 Task: Check article "There is no option to add Instagram to my account".
Action: Mouse moved to (926, 142)
Screenshot: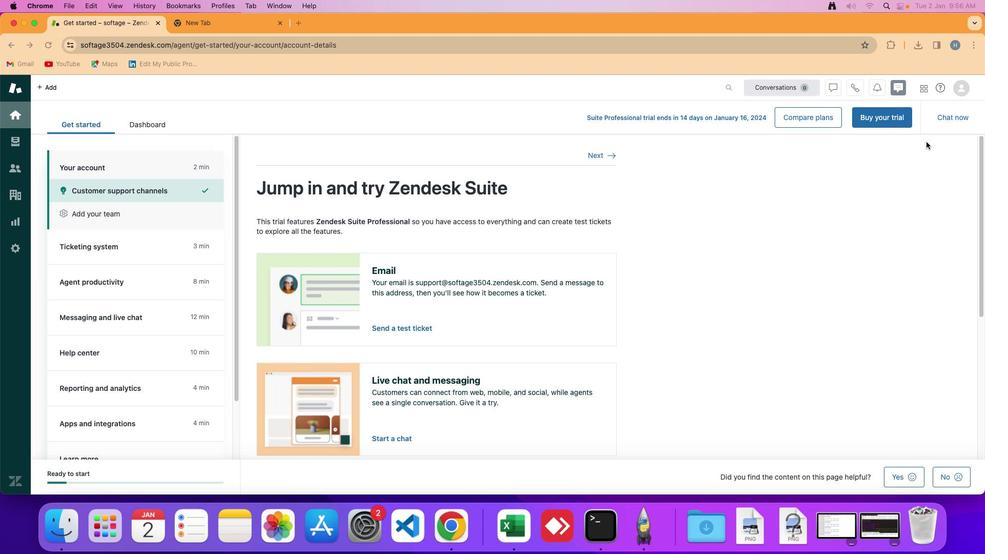 
Action: Mouse pressed left at (926, 142)
Screenshot: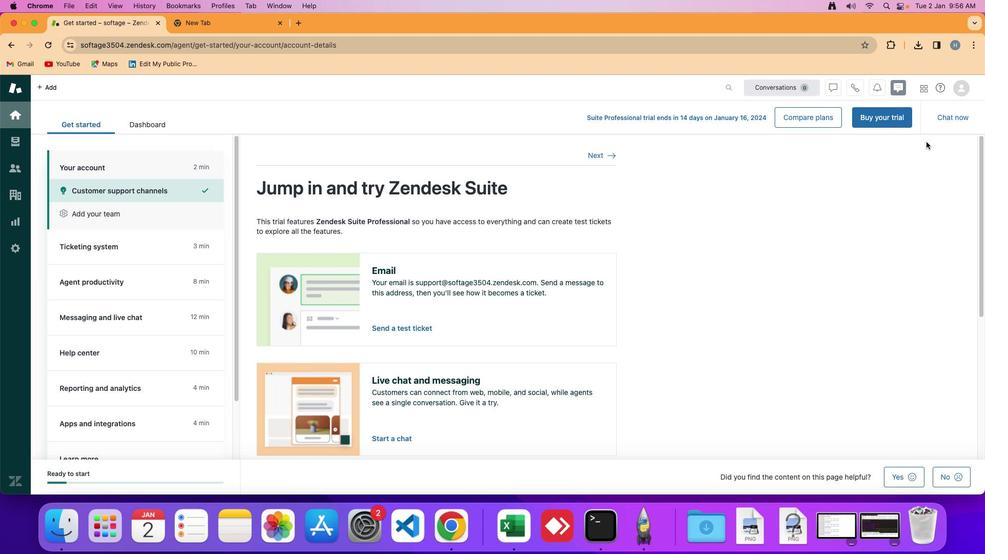 
Action: Mouse moved to (940, 90)
Screenshot: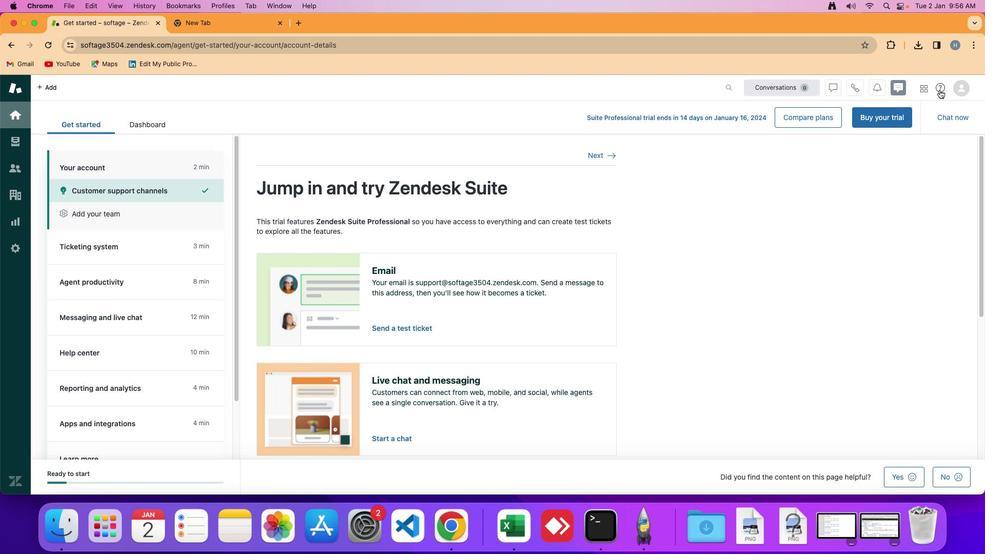 
Action: Mouse pressed left at (940, 90)
Screenshot: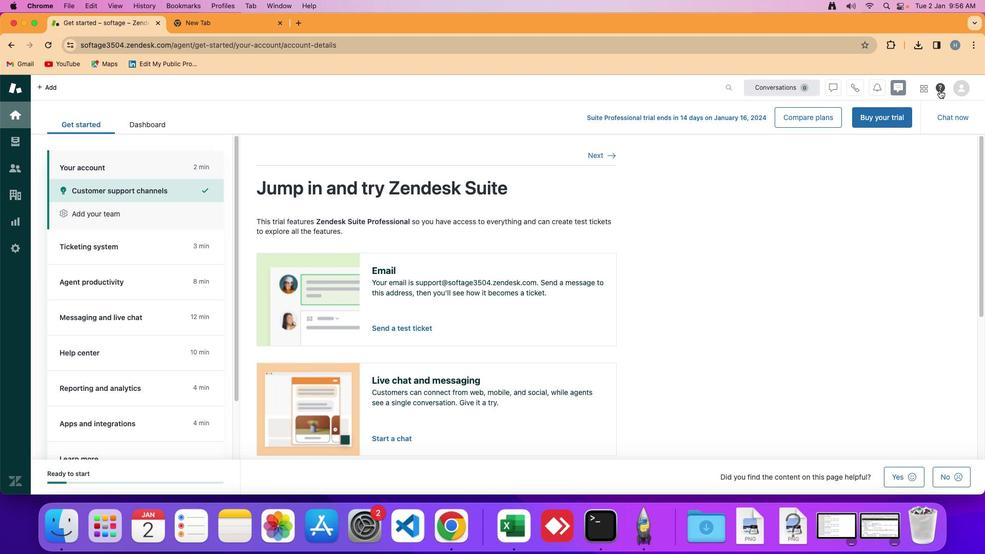 
Action: Mouse moved to (895, 297)
Screenshot: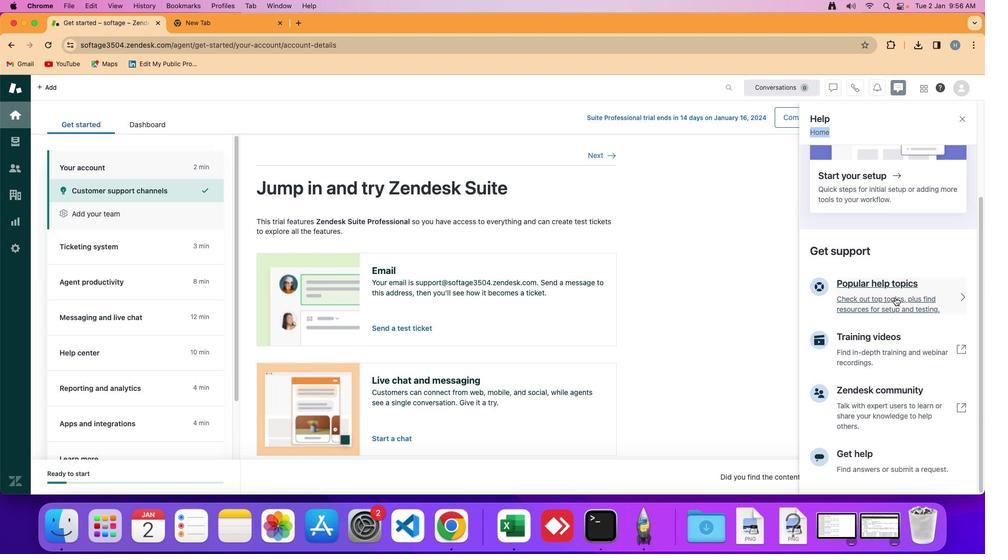 
Action: Mouse pressed left at (895, 297)
Screenshot: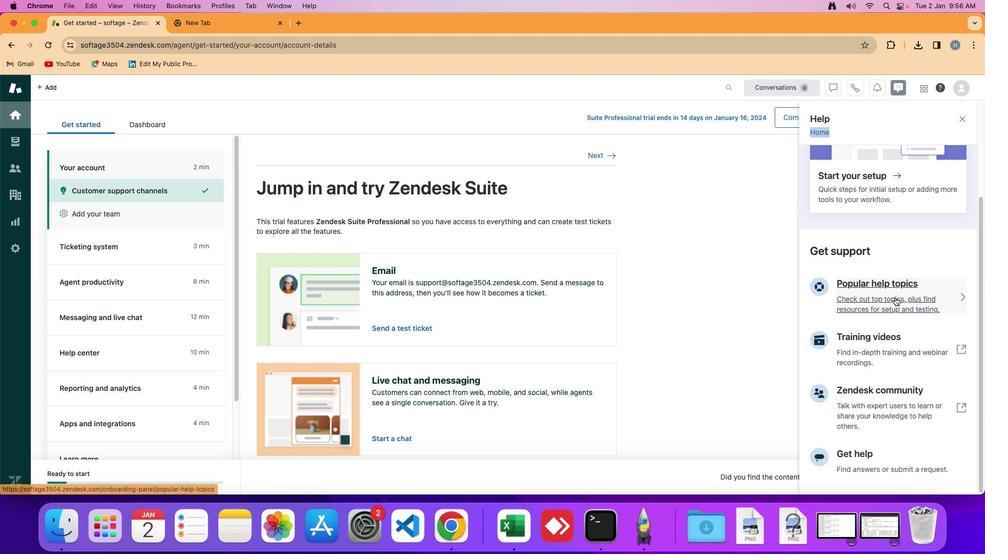 
Action: Mouse moved to (894, 302)
Screenshot: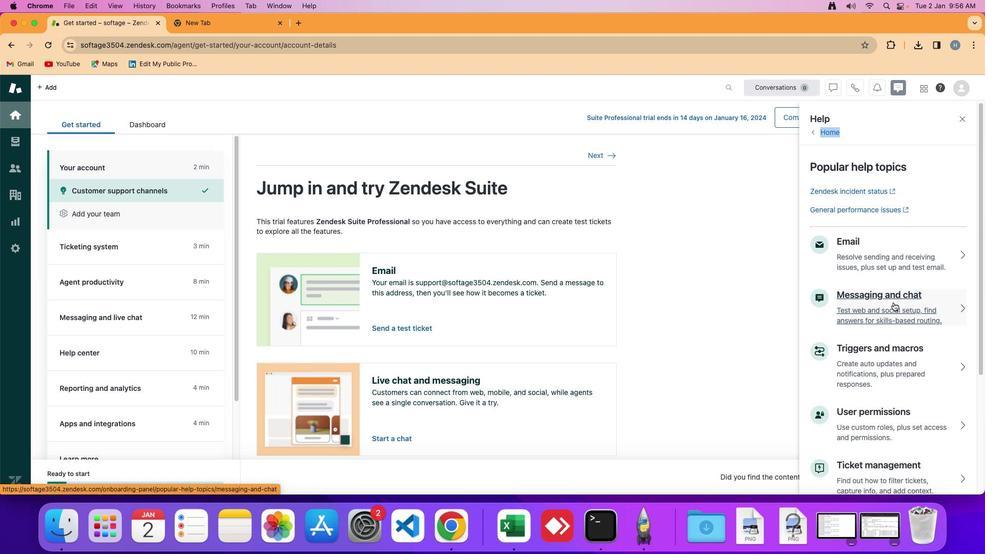 
Action: Mouse pressed left at (894, 302)
Screenshot: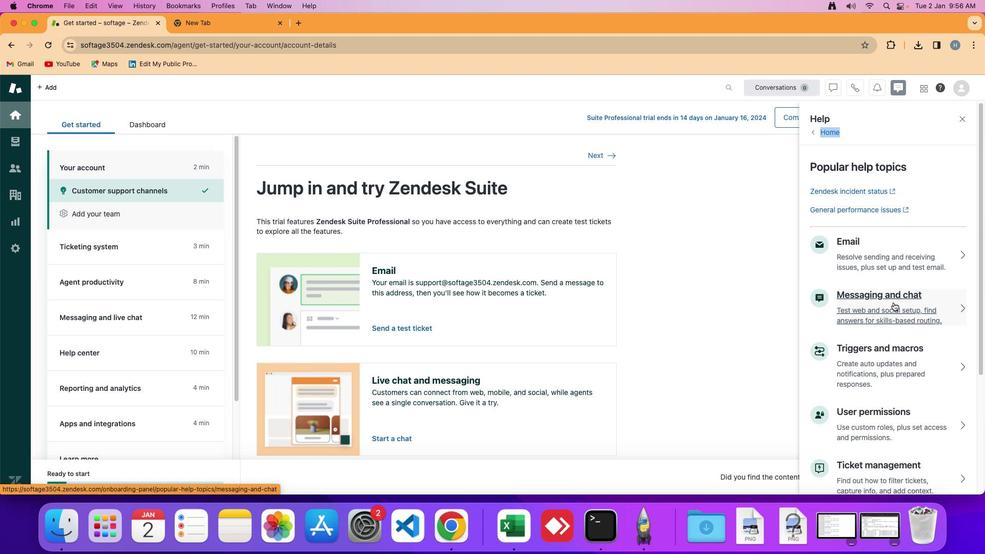 
Action: Mouse moved to (896, 368)
Screenshot: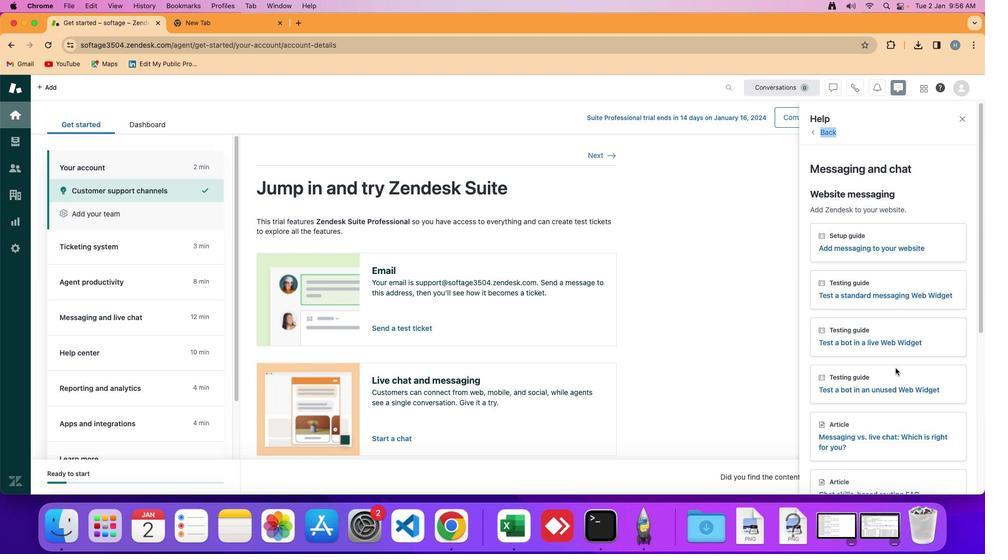 
Action: Mouse scrolled (896, 368) with delta (0, 0)
Screenshot: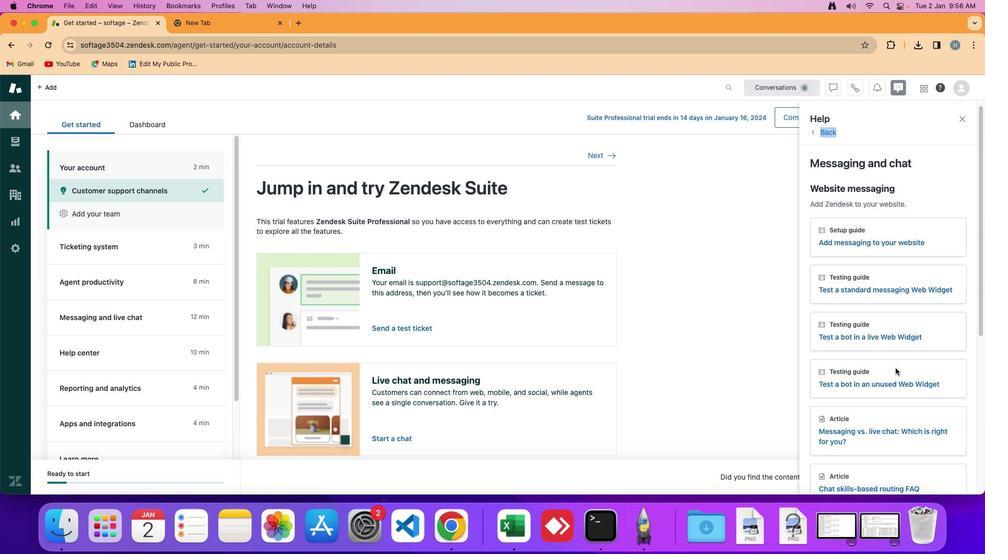 
Action: Mouse scrolled (896, 368) with delta (0, 0)
Screenshot: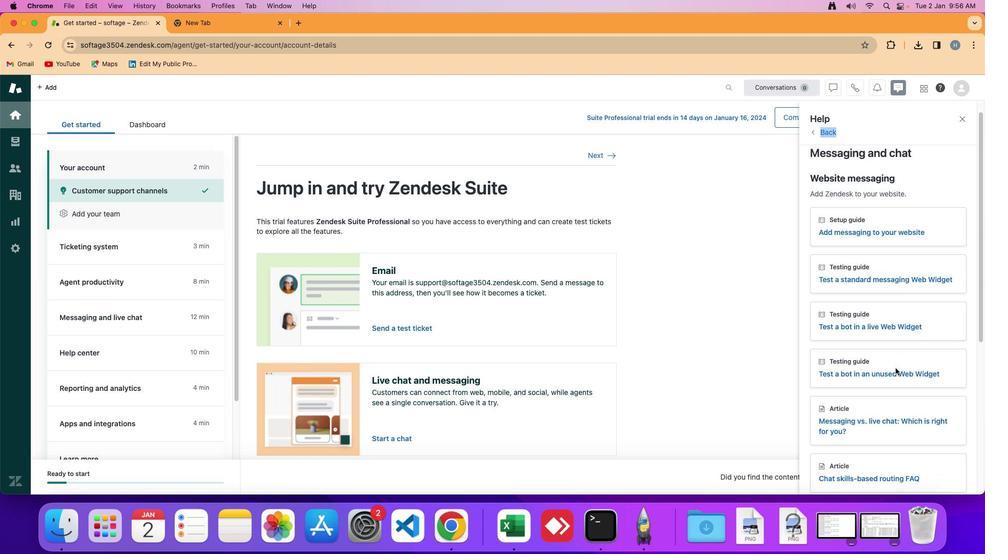 
Action: Mouse scrolled (896, 368) with delta (0, -1)
Screenshot: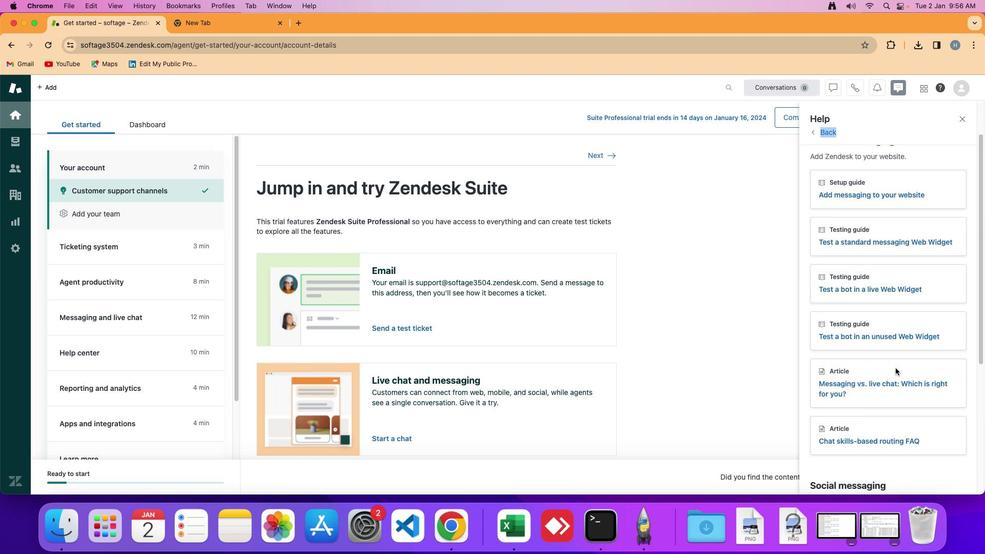 
Action: Mouse scrolled (896, 368) with delta (0, -1)
Screenshot: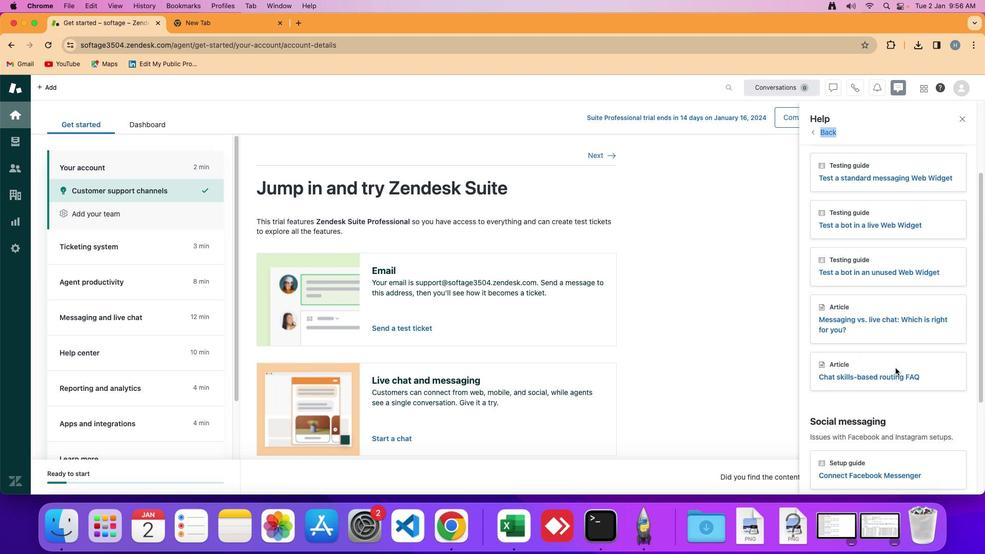 
Action: Mouse scrolled (896, 368) with delta (0, 0)
Screenshot: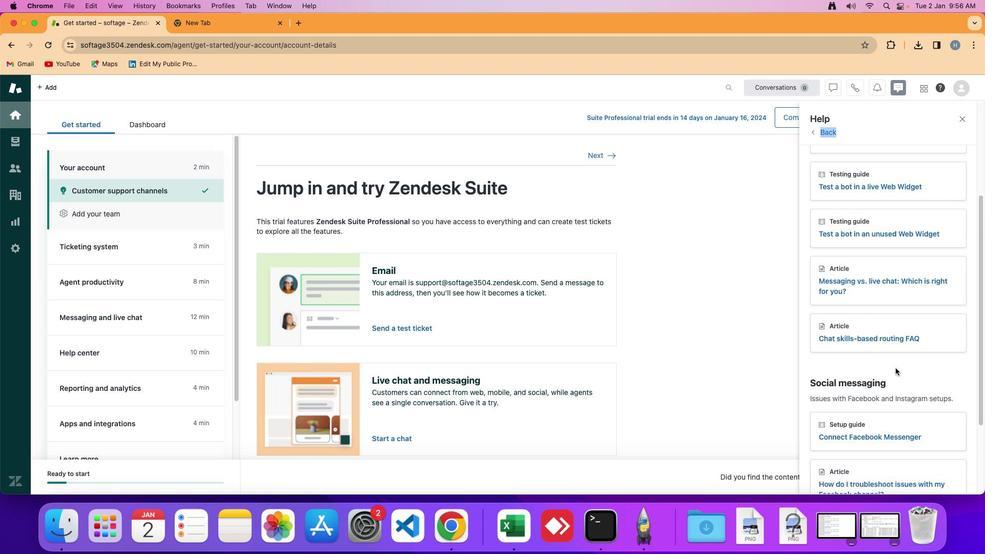 
Action: Mouse scrolled (896, 368) with delta (0, 0)
Screenshot: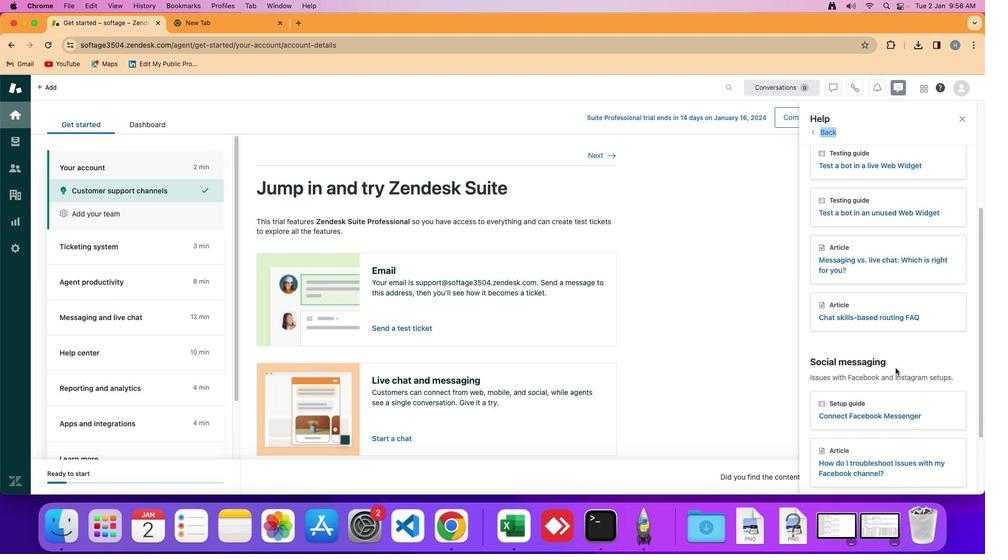 
Action: Mouse scrolled (896, 368) with delta (0, -1)
Screenshot: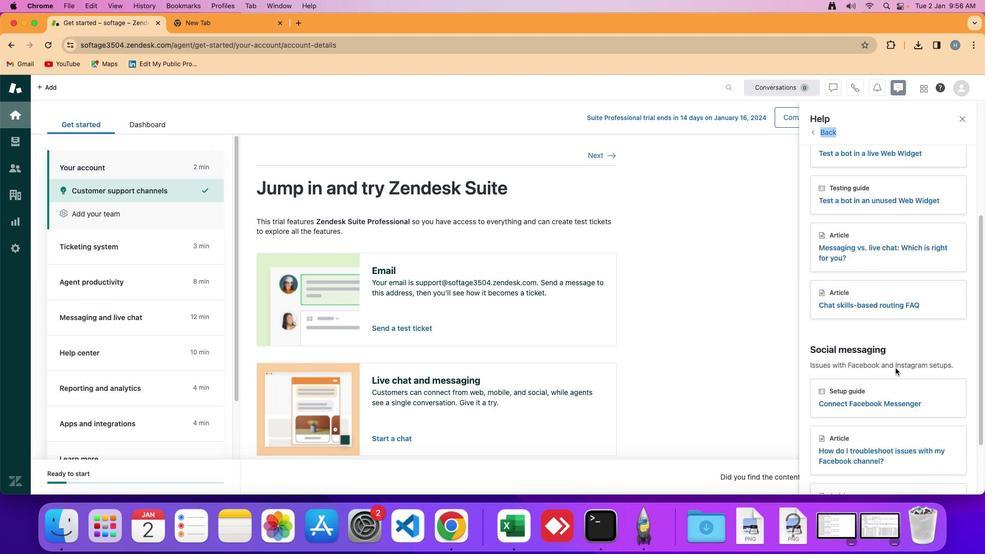 
Action: Mouse scrolled (896, 368) with delta (0, -2)
Screenshot: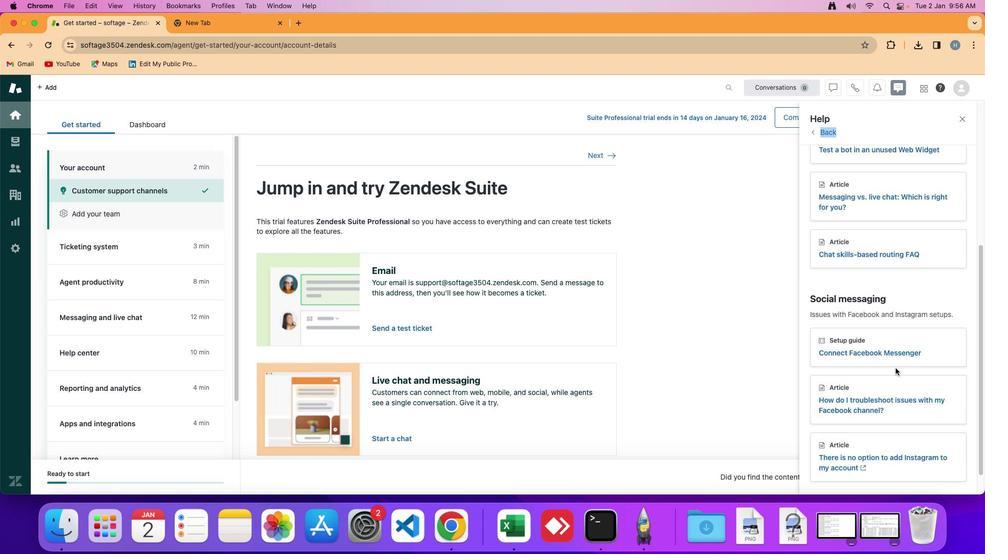 
Action: Mouse scrolled (896, 368) with delta (0, -2)
Screenshot: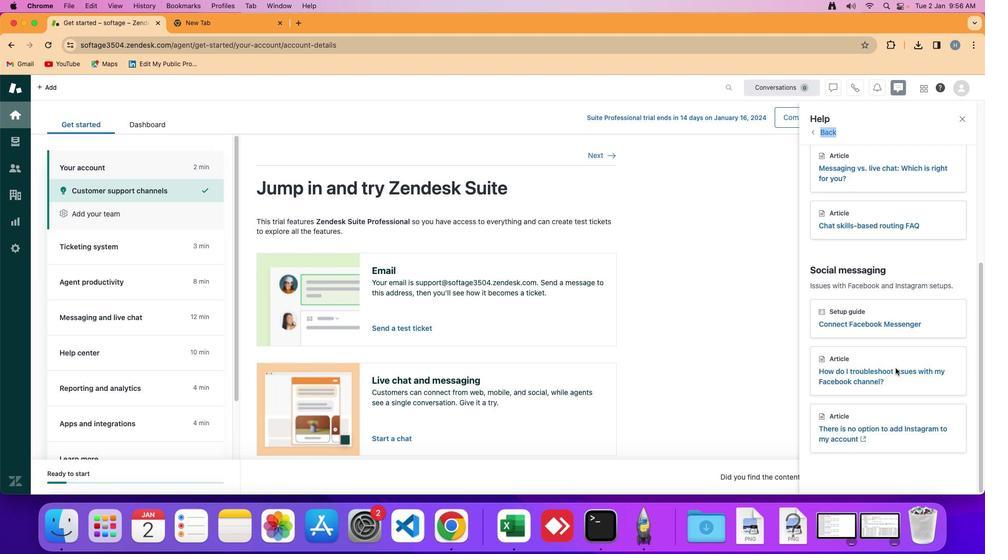 
Action: Mouse scrolled (896, 368) with delta (0, 0)
Screenshot: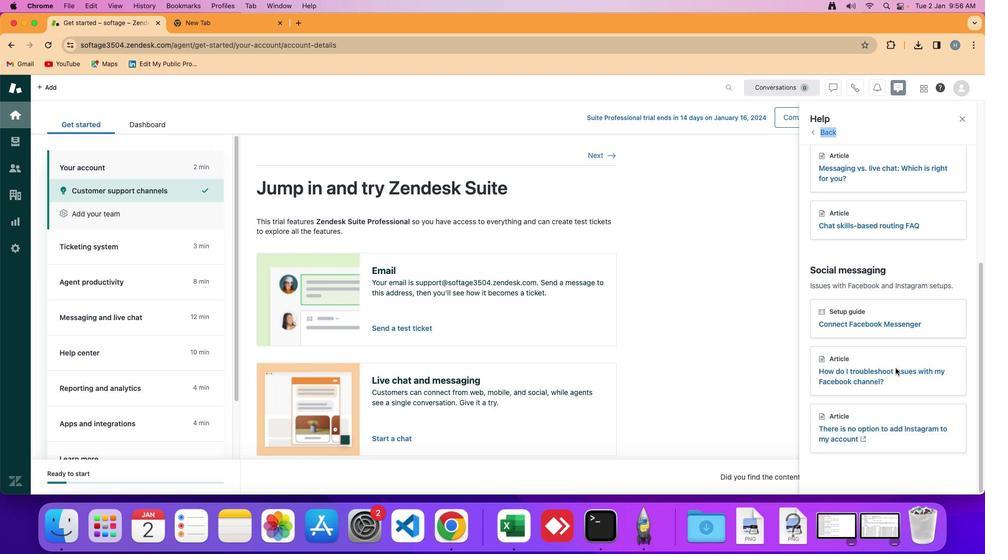 
Action: Mouse scrolled (896, 368) with delta (0, 0)
Screenshot: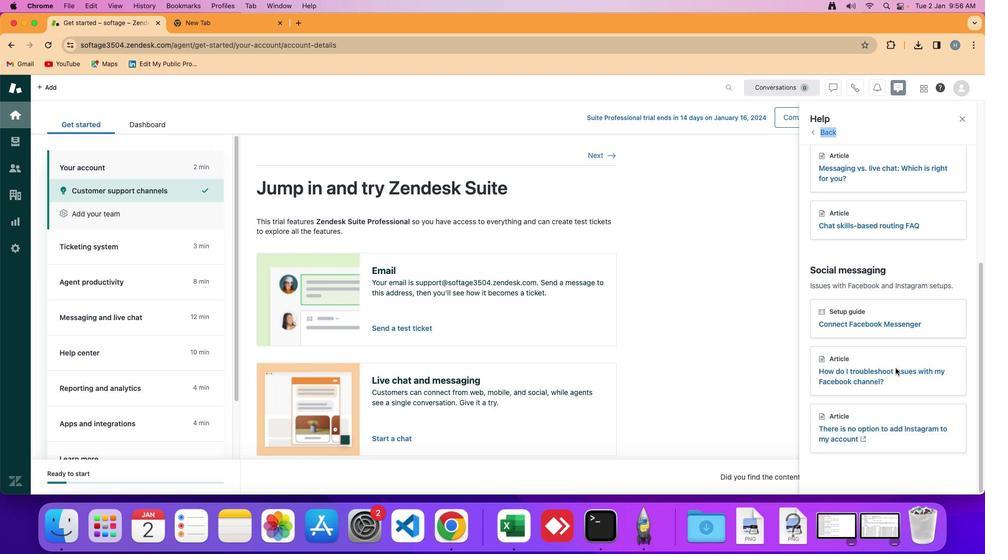 
Action: Mouse scrolled (896, 368) with delta (0, -2)
Screenshot: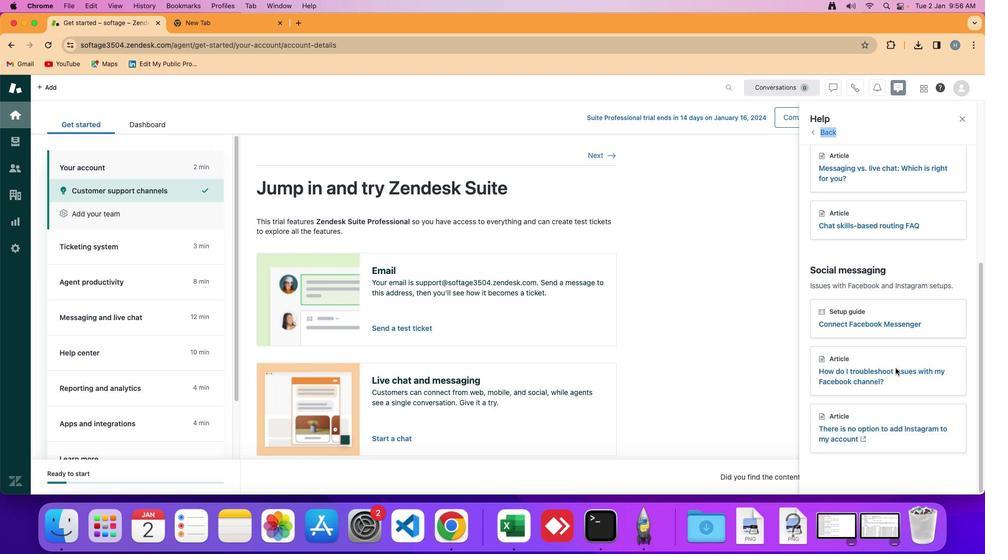
Action: Mouse scrolled (896, 368) with delta (0, -3)
Screenshot: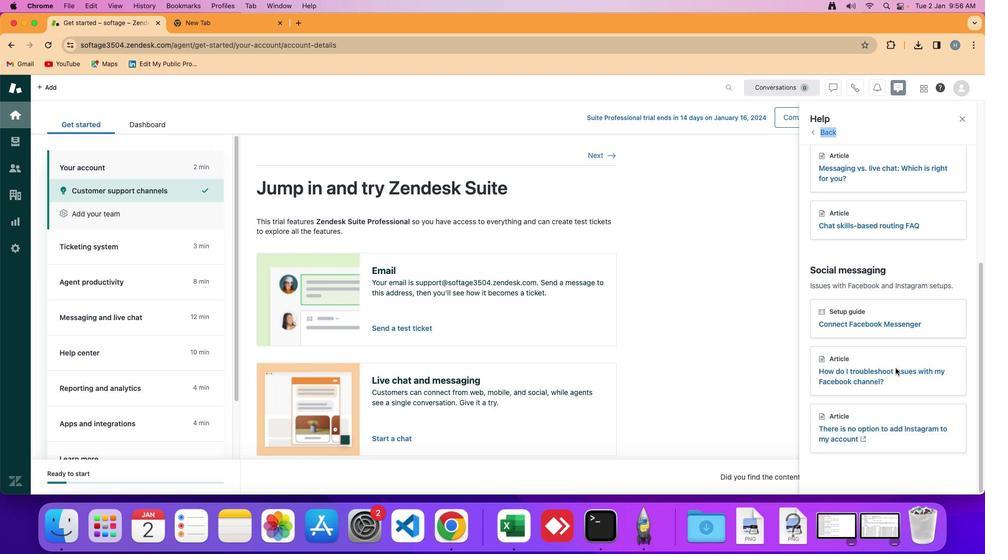 
Action: Mouse moved to (869, 429)
Screenshot: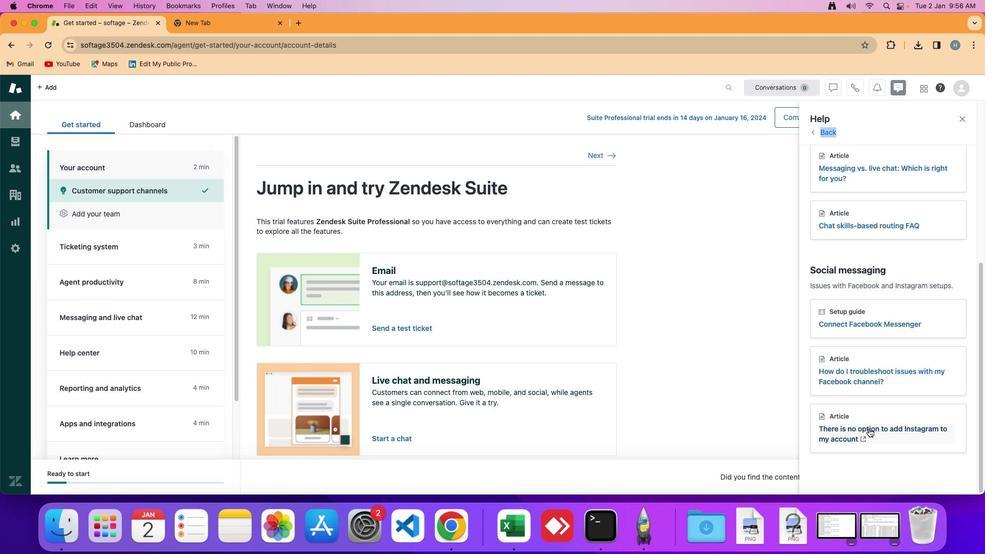 
Action: Mouse pressed left at (869, 429)
Screenshot: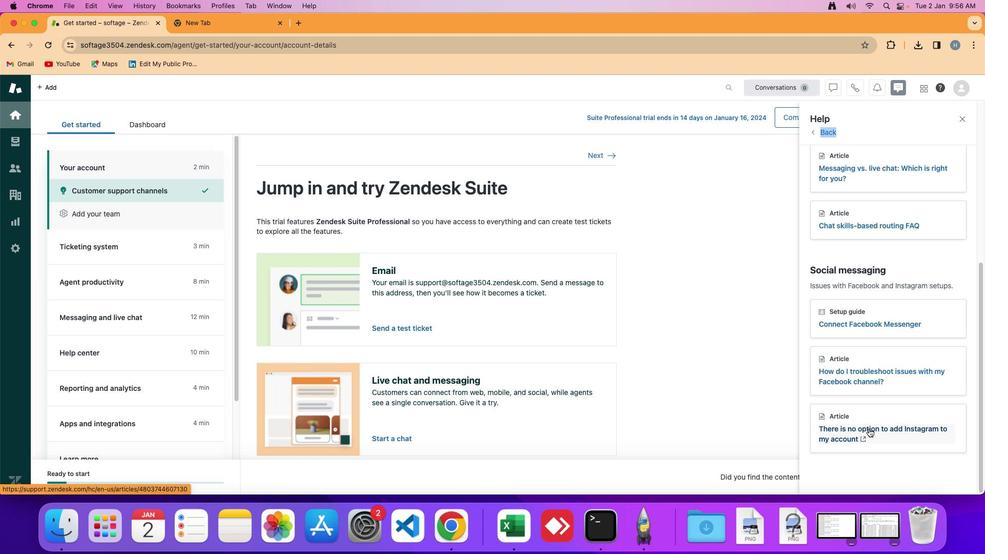 
Action: Mouse moved to (873, 411)
Screenshot: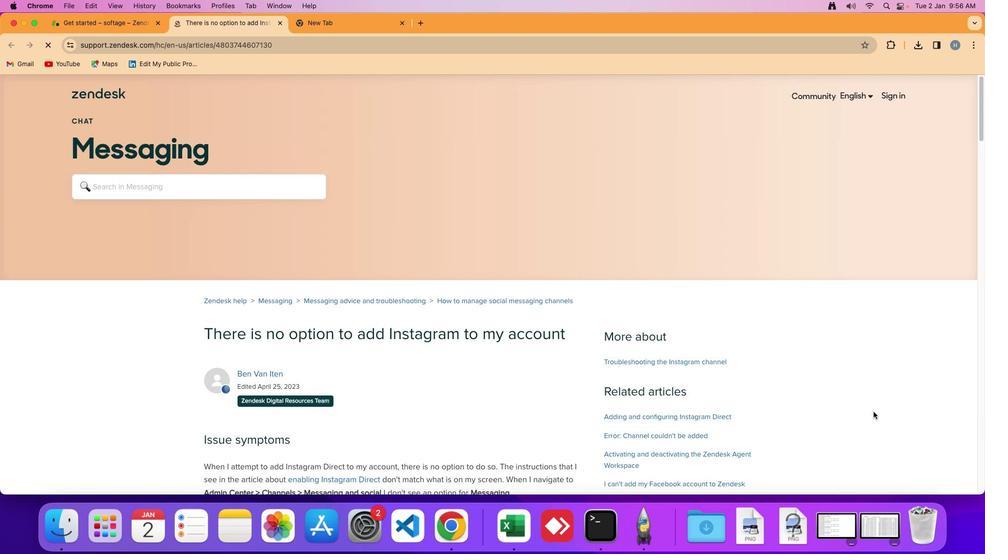 
